Task: Create List Analytics in Board Ad Campaigns to Workspace Information Technology. Create List Reports in Board Agile Project Management to Workspace Information Technology. Create List Research in Board Diversity and Inclusion Policy Development and Implementation to Workspace Information Technology
Action: Mouse moved to (55, 262)
Screenshot: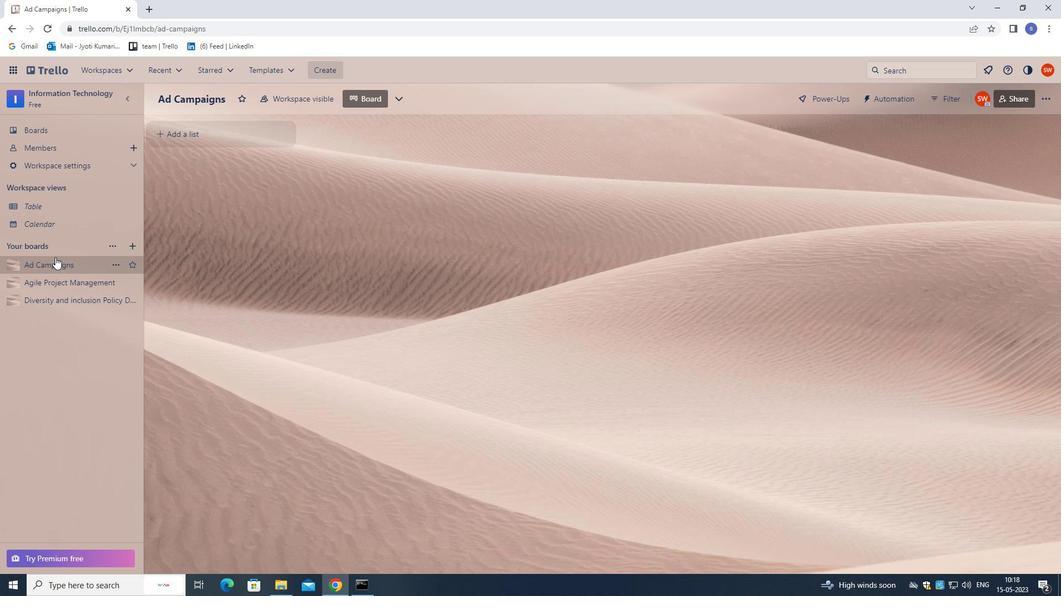 
Action: Mouse pressed left at (55, 262)
Screenshot: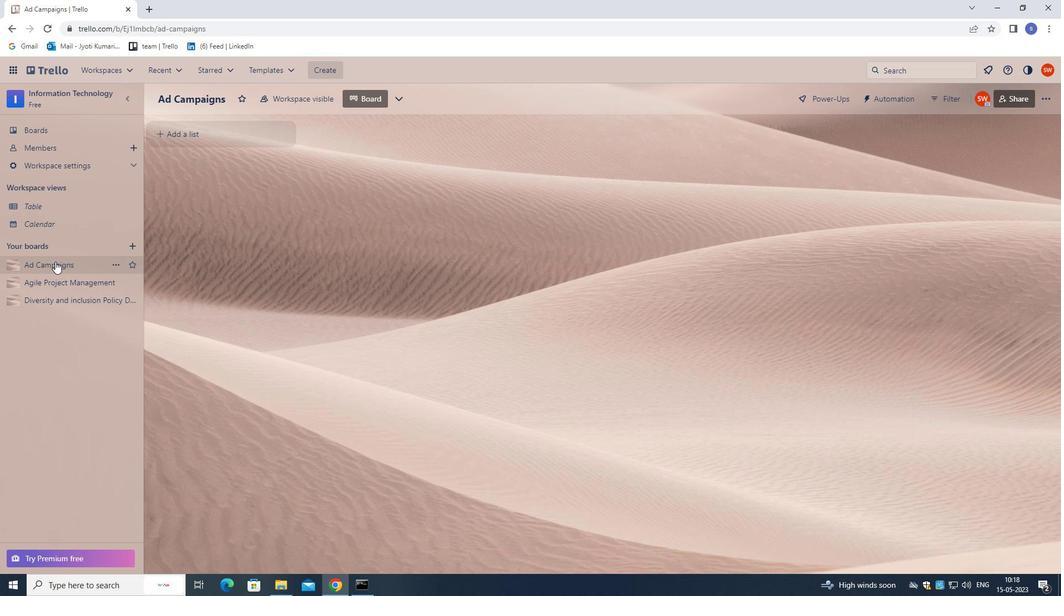 
Action: Mouse moved to (224, 137)
Screenshot: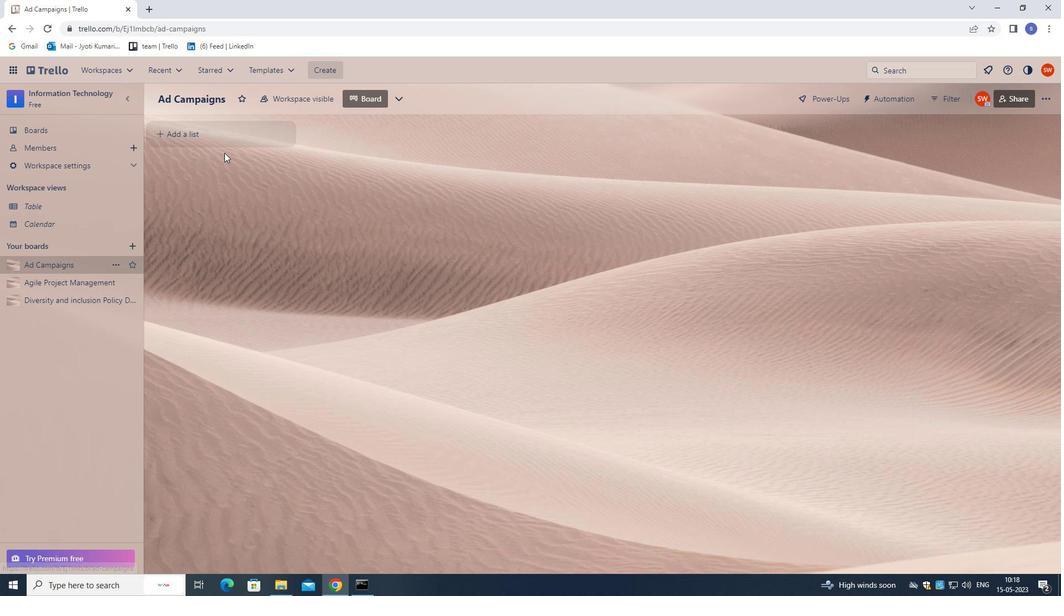 
Action: Mouse pressed left at (224, 137)
Screenshot: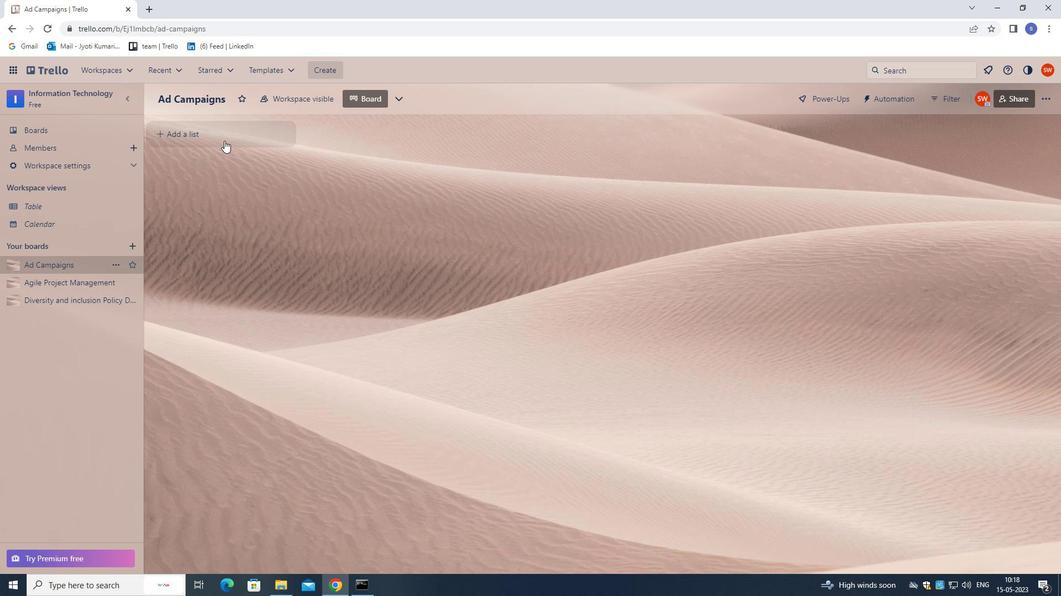 
Action: Mouse moved to (329, 407)
Screenshot: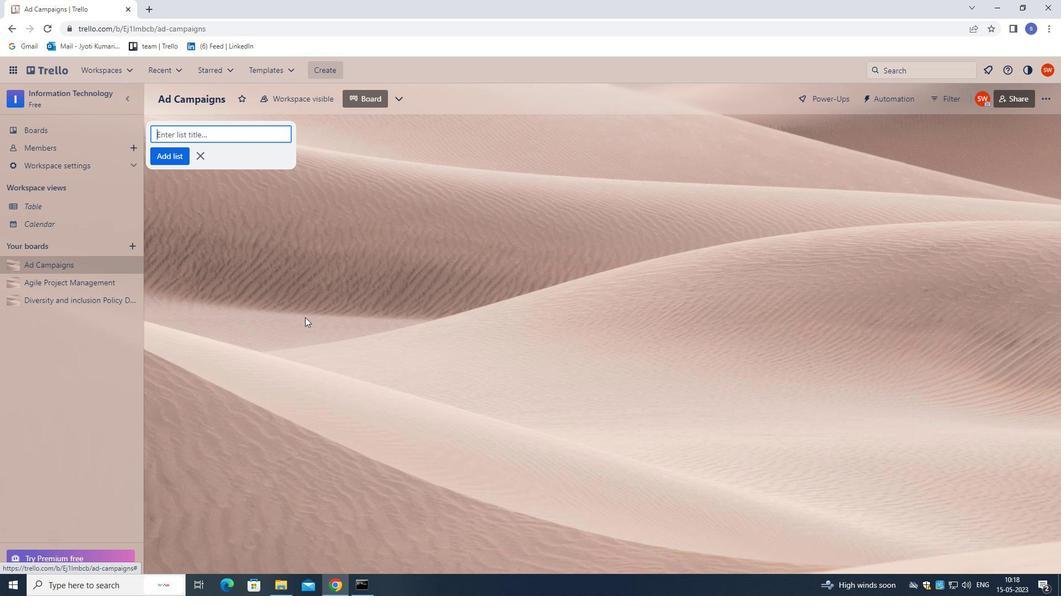 
Action: Key pressed <Key.shift>ANALYSUT<Key.backspace><Key.backspace>IT<Key.backspace><Key.backspace><Key.backspace>TICS<Key.enter>
Screenshot: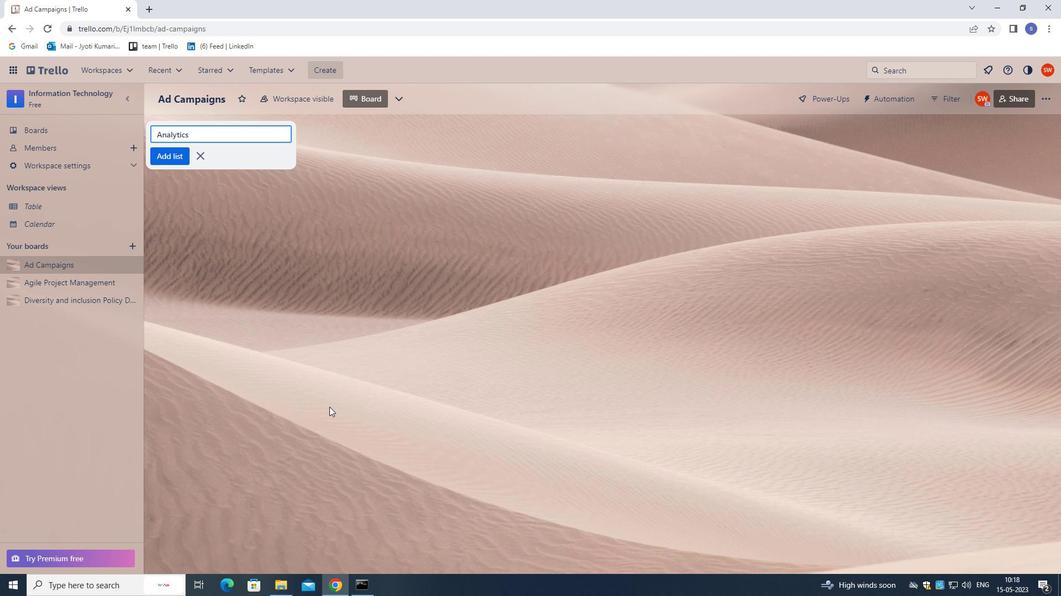 
Action: Mouse moved to (43, 280)
Screenshot: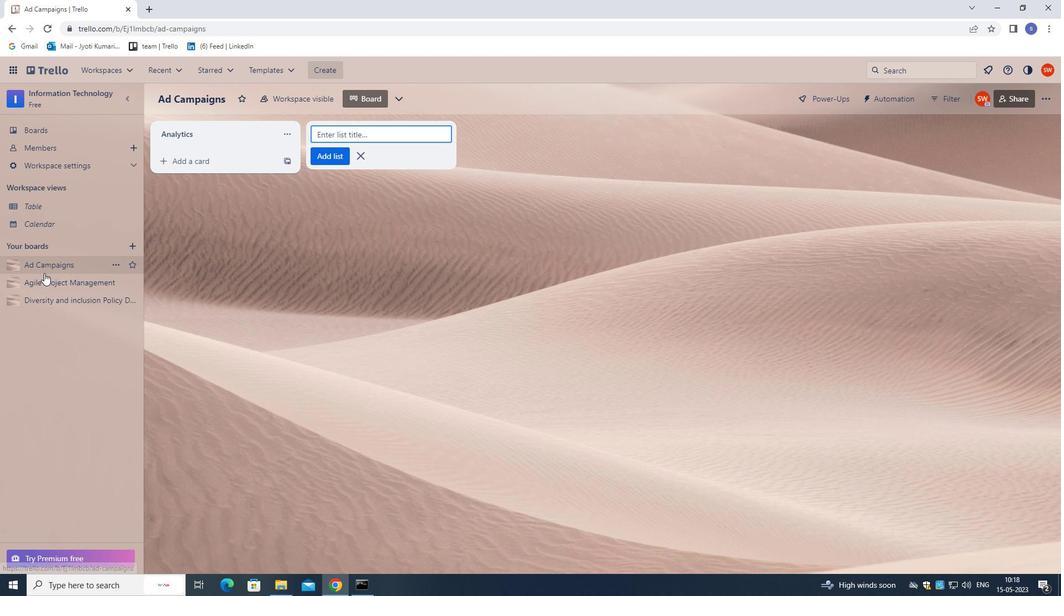 
Action: Mouse pressed left at (43, 280)
Screenshot: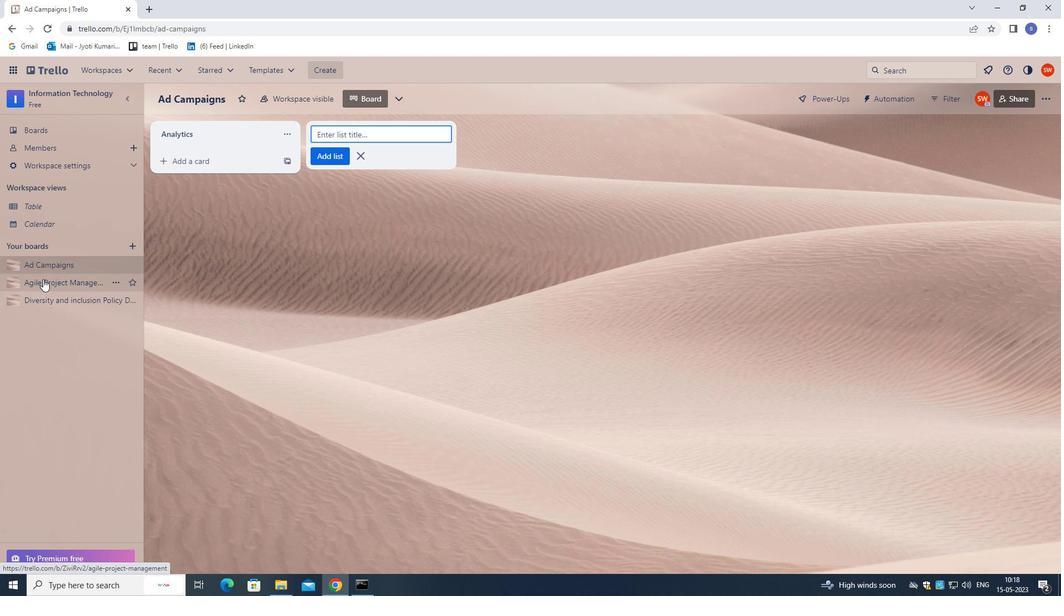 
Action: Mouse moved to (179, 130)
Screenshot: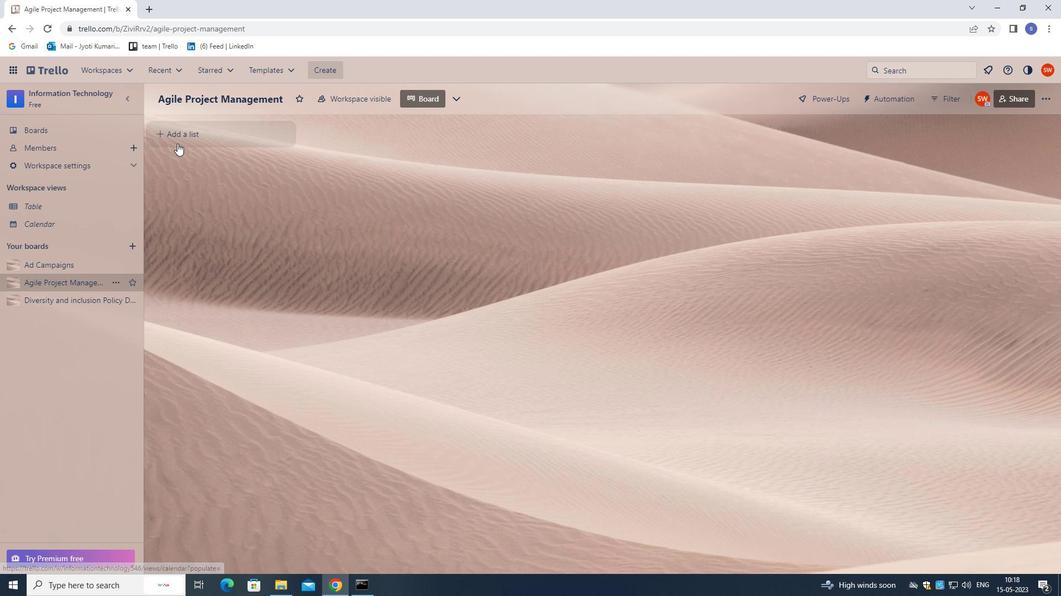 
Action: Mouse pressed left at (179, 130)
Screenshot: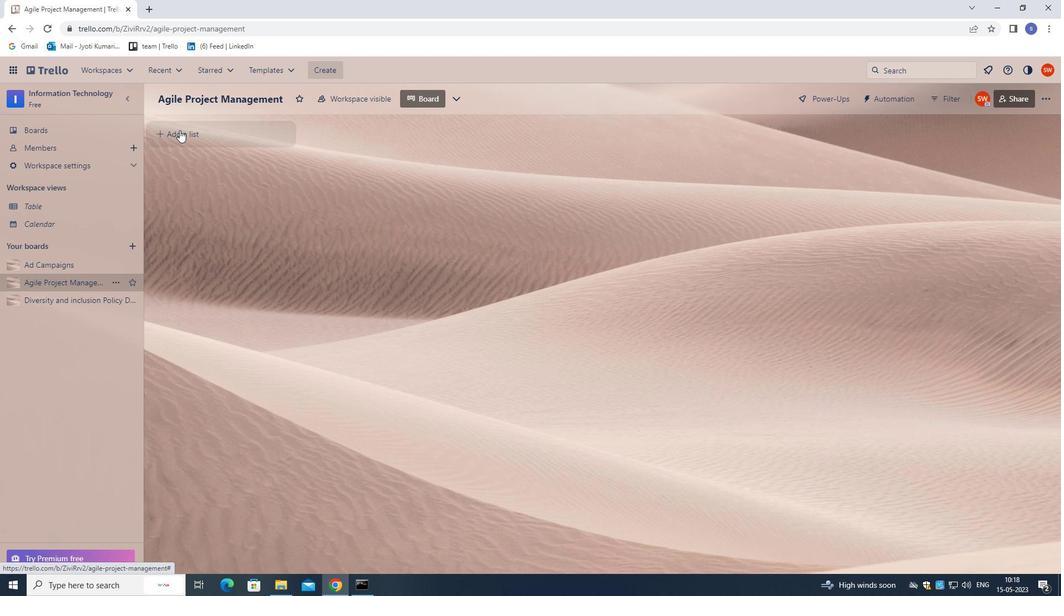 
Action: Mouse moved to (347, 400)
Screenshot: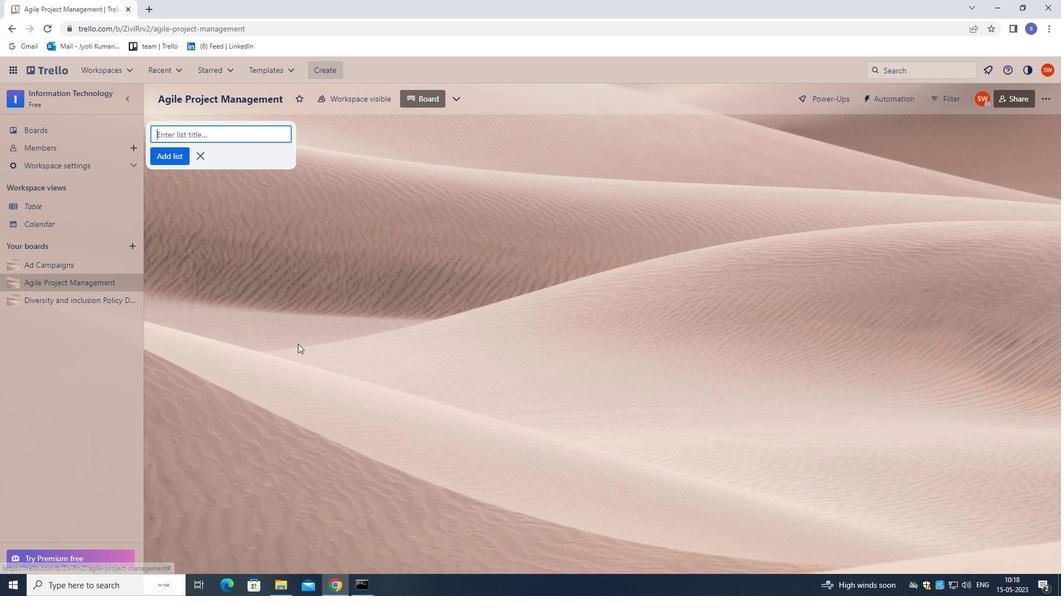 
Action: Key pressed <Key.shift>REPORTS<Key.enter>
Screenshot: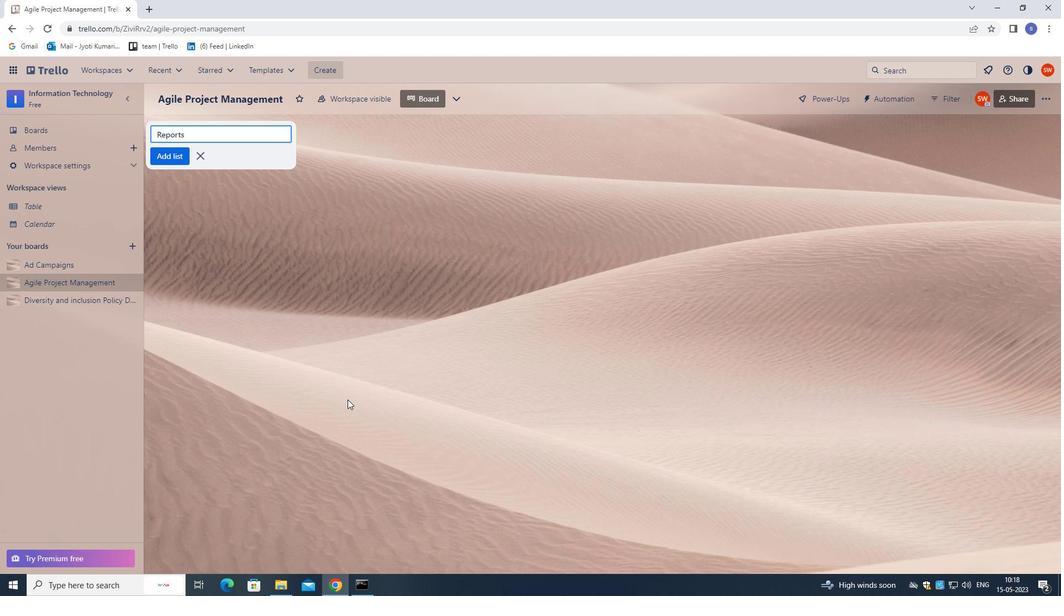 
Action: Mouse moved to (41, 298)
Screenshot: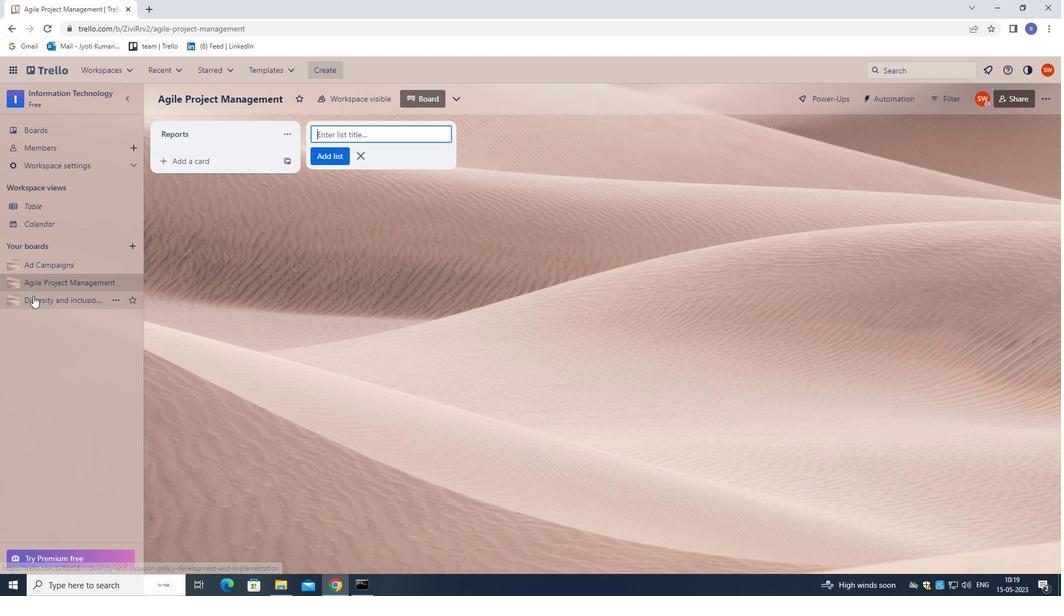 
Action: Mouse pressed left at (41, 298)
Screenshot: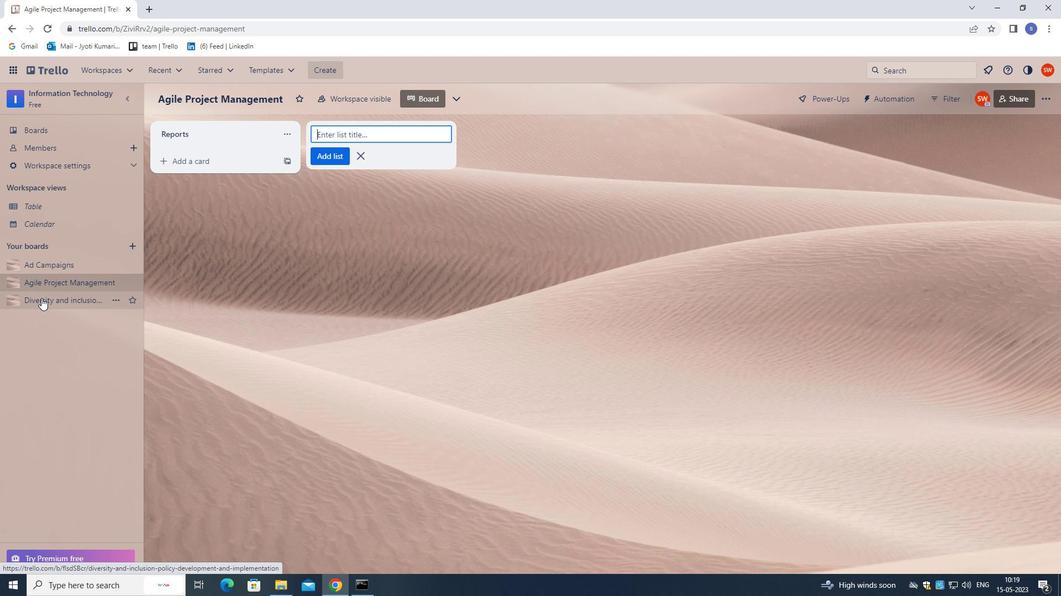 
Action: Mouse moved to (208, 136)
Screenshot: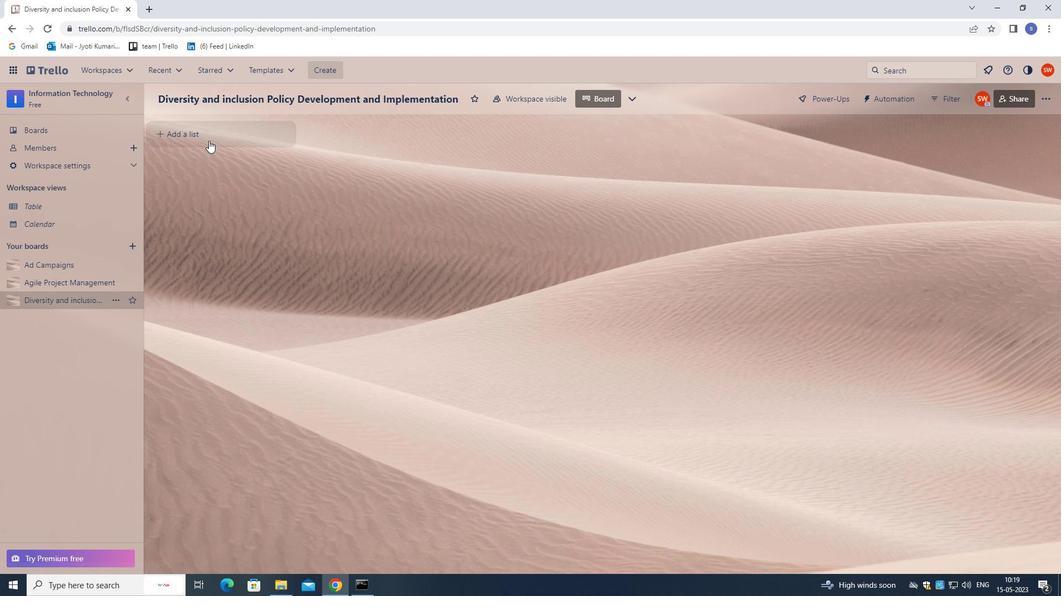 
Action: Mouse pressed left at (208, 136)
Screenshot: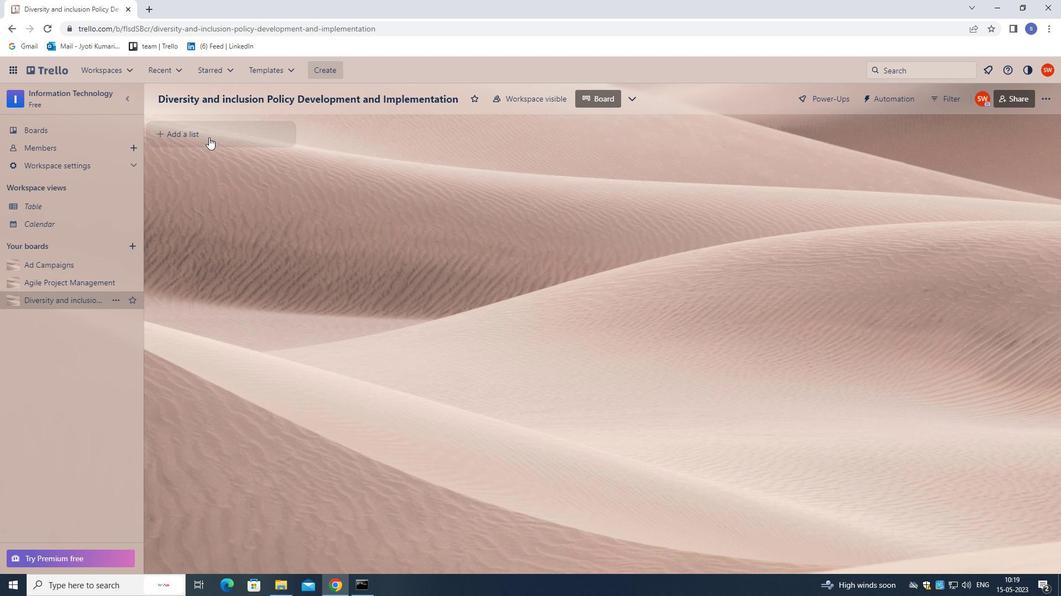 
Action: Mouse moved to (278, 325)
Screenshot: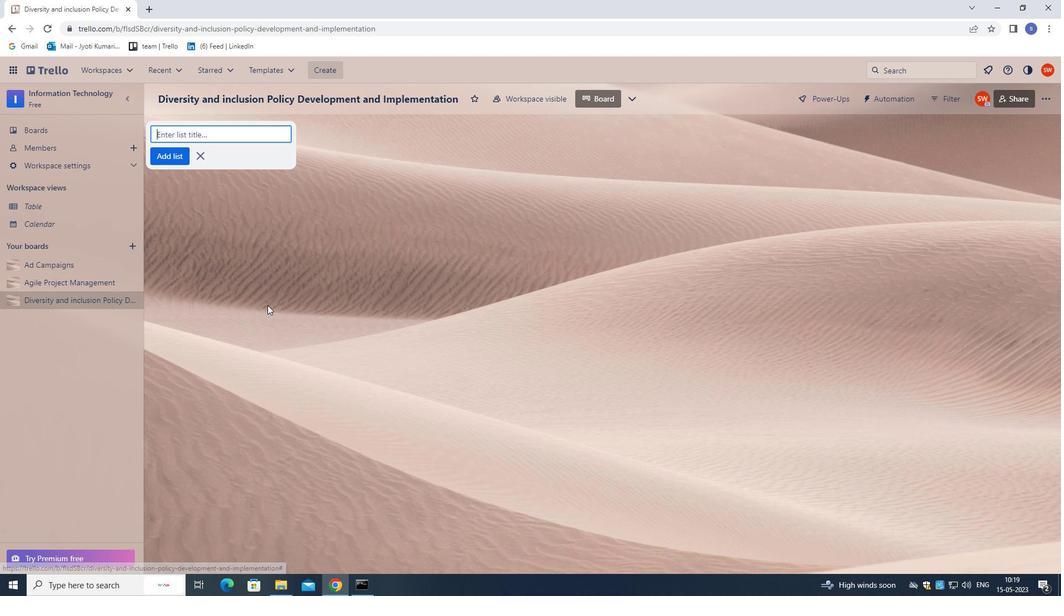 
Action: Key pressed <Key.shift>REA<Key.backspace><Key.backspace>ESEARCH<Key.enter>
Screenshot: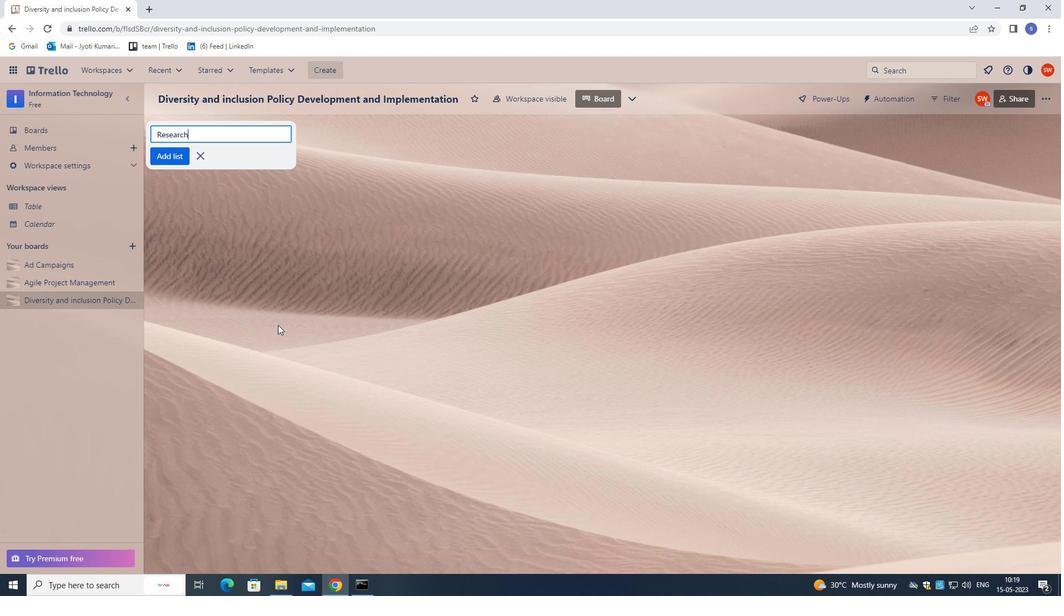 
